 Task: Open a blank google sheet and write heading  Excelerate Sales. Add 10 people name  'David White, Emily Green, Andrew Baker, Madison Evans, Logan King, Grace Hill, Gabriel Young, Elizabeth Flores, Samuel Reed, Avery Nelson'Item code in between  1005-1056. Product range in between  2500-15000. Add Products   Keen Shoe, Lacoste Shoe, Merrell Shoe, Mizuno  Shoe, Onitsuka Tiger Shoe, Salomon Shoe, Sanuk Shoe, Saucony Shoe, Sperry Shoe, Superga Shoe.Choose quantity  1 to 10  In Total Add  the Amounts. Save page  Excelerate Sales   book
Action: Mouse moved to (279, 164)
Screenshot: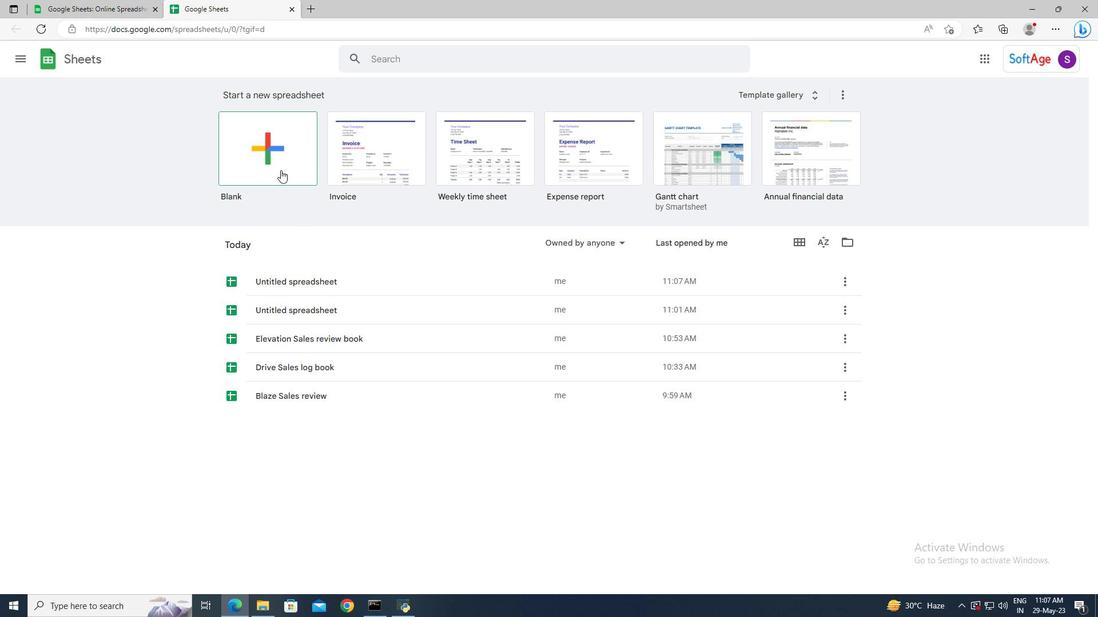 
Action: Mouse pressed left at (279, 164)
Screenshot: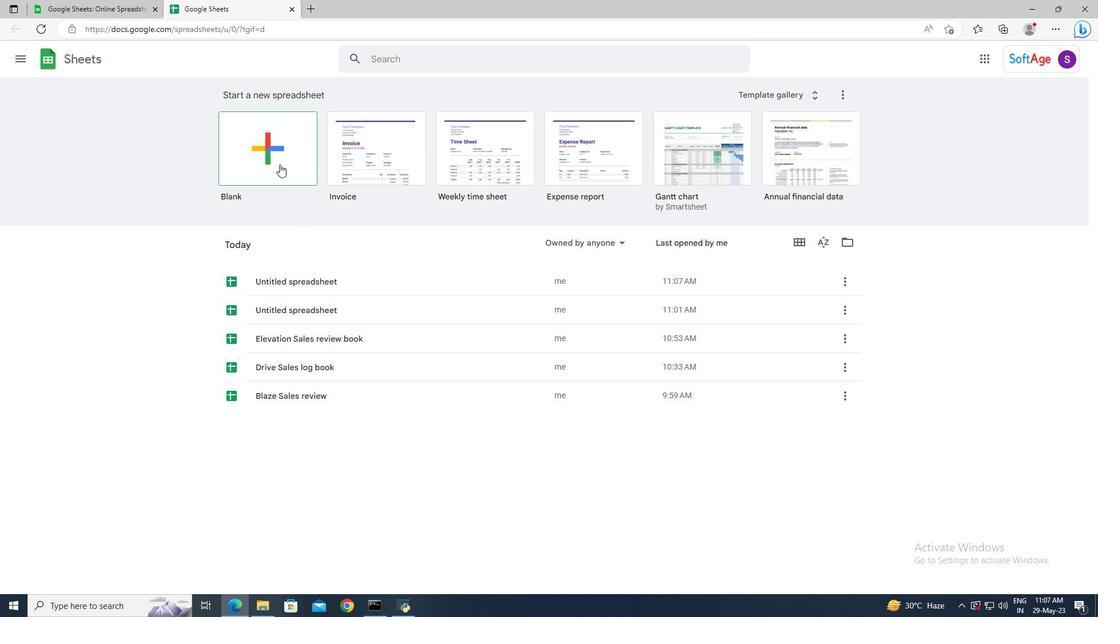
Action: Mouse moved to (63, 143)
Screenshot: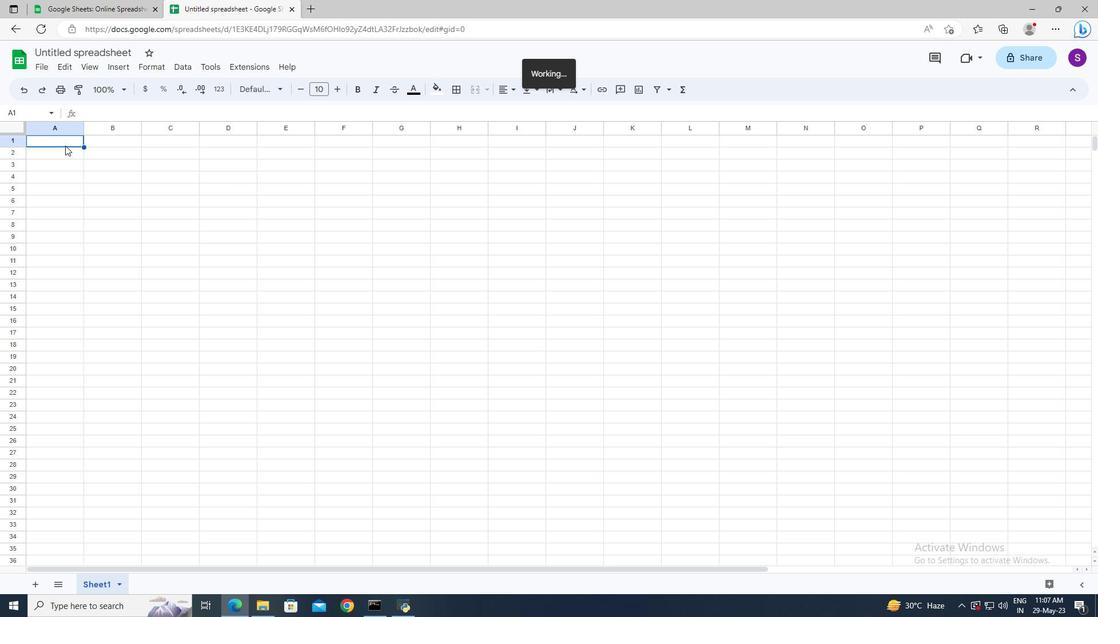 
Action: Mouse pressed left at (63, 143)
Screenshot: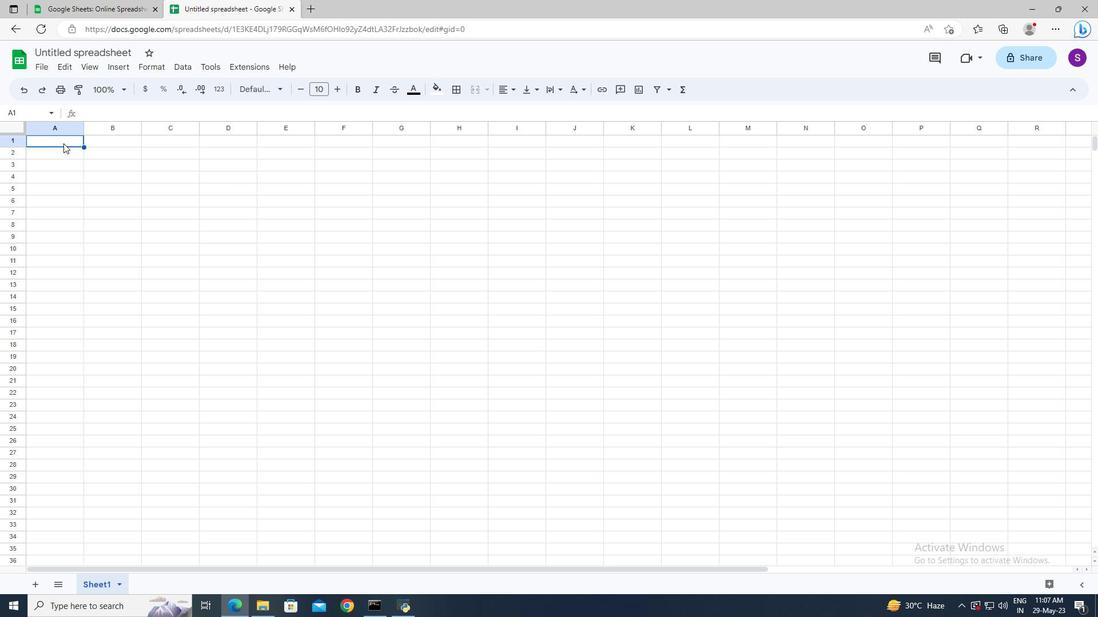 
Action: Key pressed <Key.shift>Excelerate<Key.space><Key.shift_r>Sales<Key.enter><Key.shift>Name<Key.enter><Key.shift>David<Key.space><Key.shift_r>White<Key.enter><Key.shift>Emily<Key.space><Key.shift>Green<Key.enter><Key.shift>Andrew<Key.space><Key.shift>Baker<Key.enter><Key.shift>Madison<Key.space><Key.shift>Evans<Key.enter><Key.shift>Logan<Key.space><Key.shift>King<Key.enter><Key.shift>Grace<Key.space><Key.shift>Hill<Key.enter><Key.shift>Gabriel<Key.space><Key.shift>Young<Key.enter><Key.shift>Elizabeth<Key.space><Key.shift>Flores<Key.enter><Key.shift>Samuel<Key.space><Key.shift>Reed<Key.enter><Key.shift>Avery<Key.space><Key.shift>Nelson<Key.enter>
Screenshot: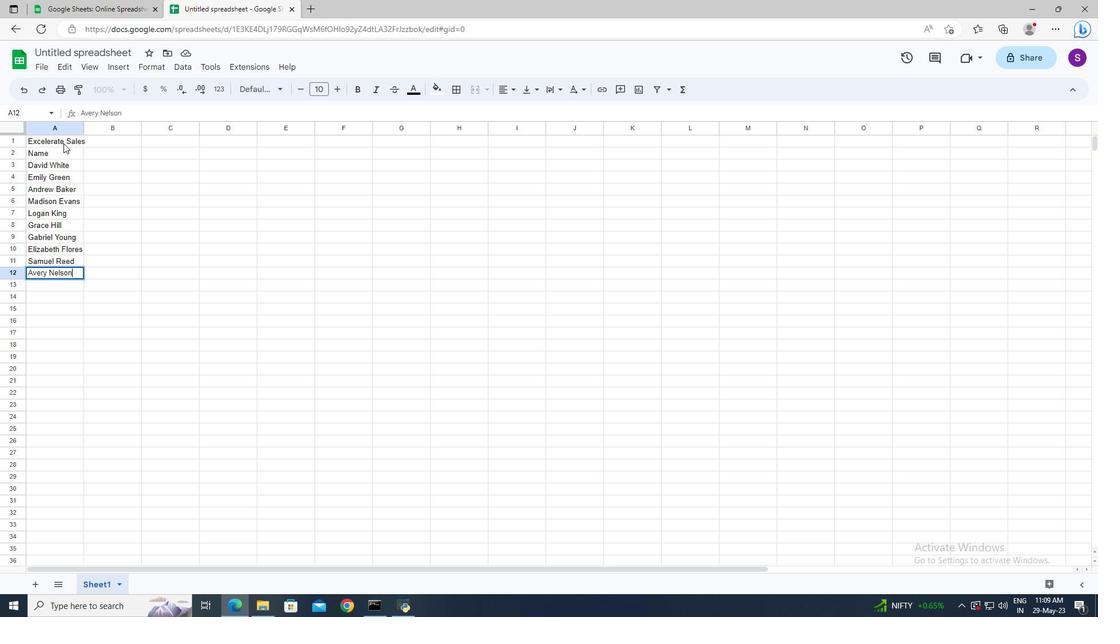 
Action: Mouse moved to (100, 151)
Screenshot: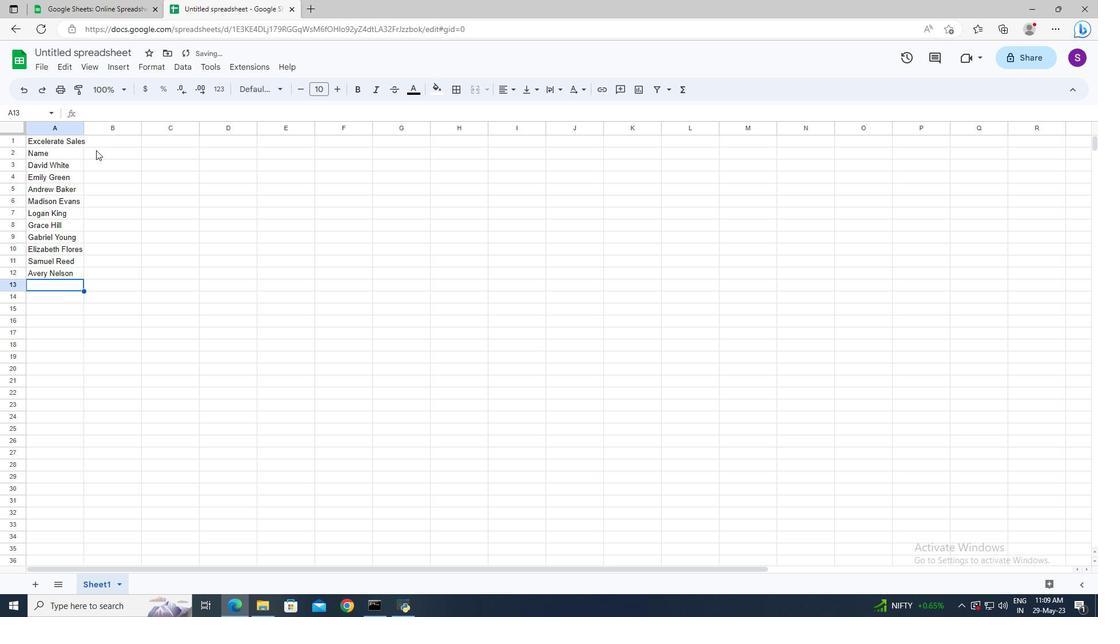 
Action: Mouse pressed left at (100, 151)
Screenshot: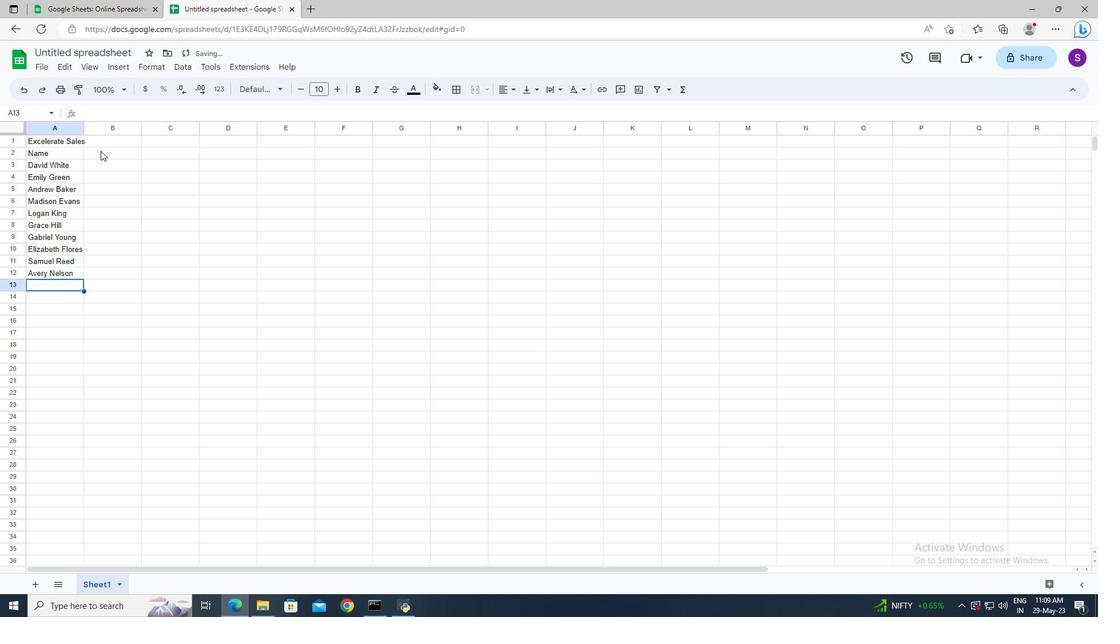 
Action: Mouse moved to (100, 151)
Screenshot: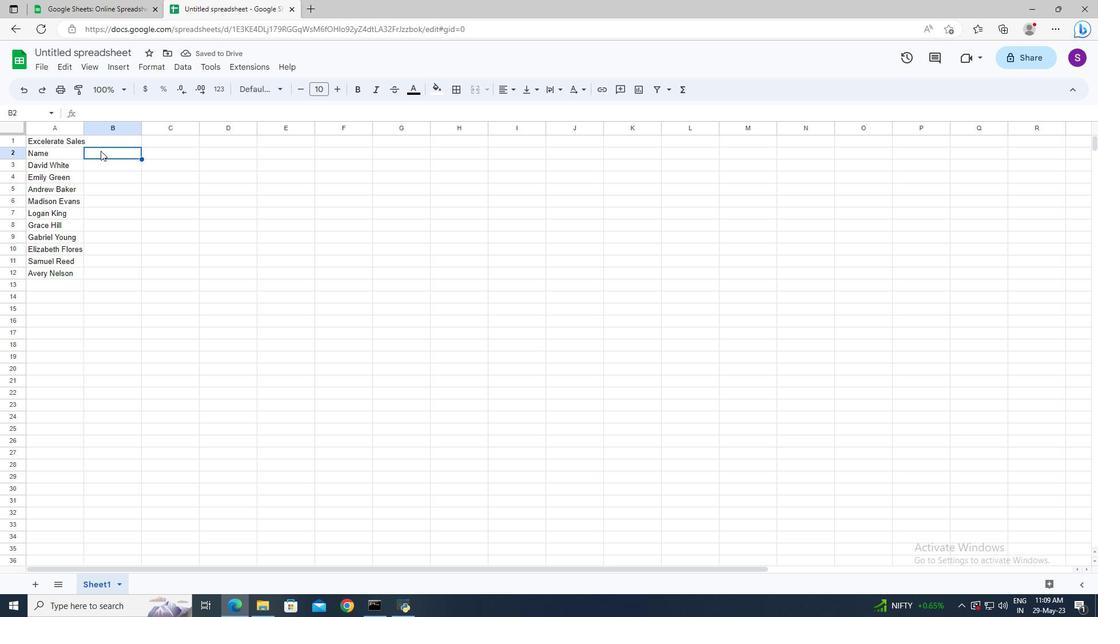 
Action: Key pressed <Key.shift>Item<Key.space>code<Key.enter>1006<Key.enter>1007<Key.enter>1008<Key.enter>1009<Key.enter>1010<Key.enter>1011<Key.enter>1012<Key.enter>1013<Key.enter>1014<Key.enter>1015<Key.enter>
Screenshot: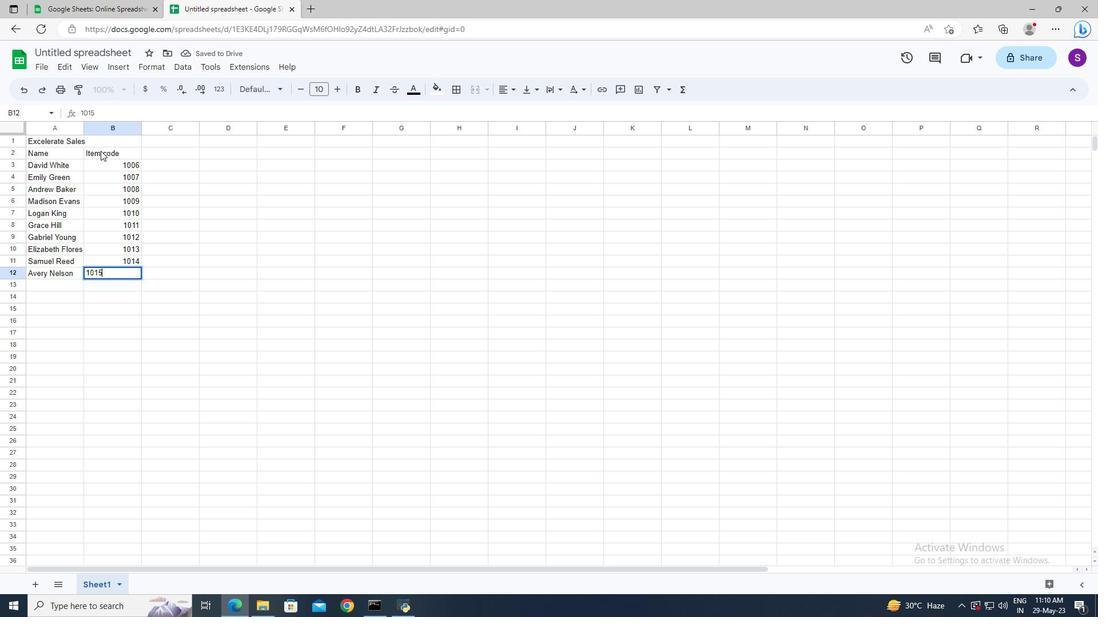 
Action: Mouse moved to (159, 149)
Screenshot: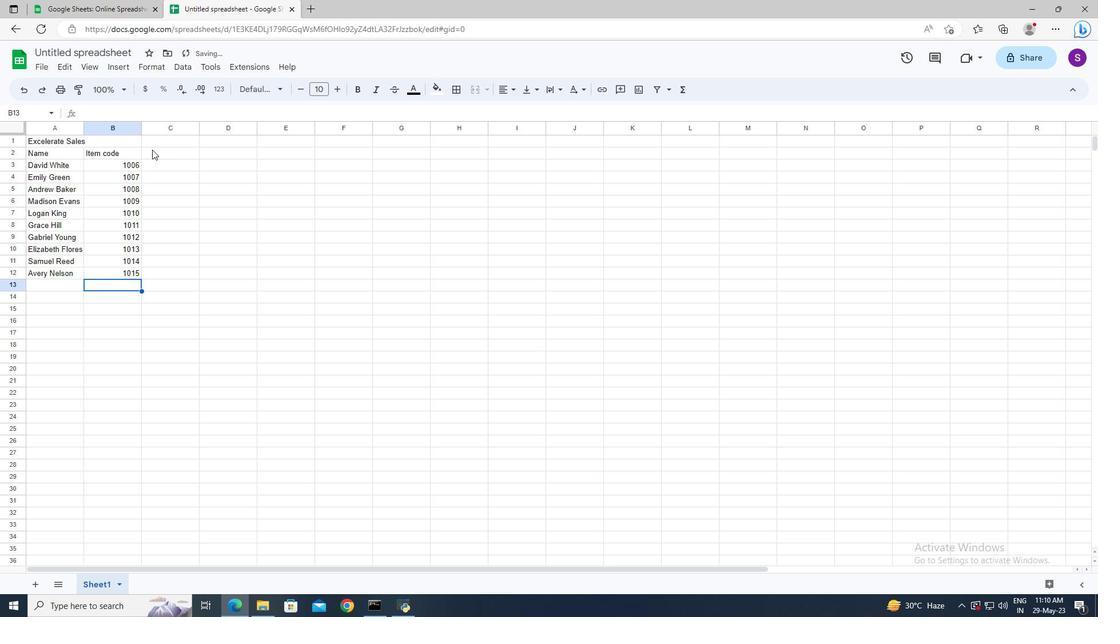 
Action: Mouse pressed left at (159, 149)
Screenshot: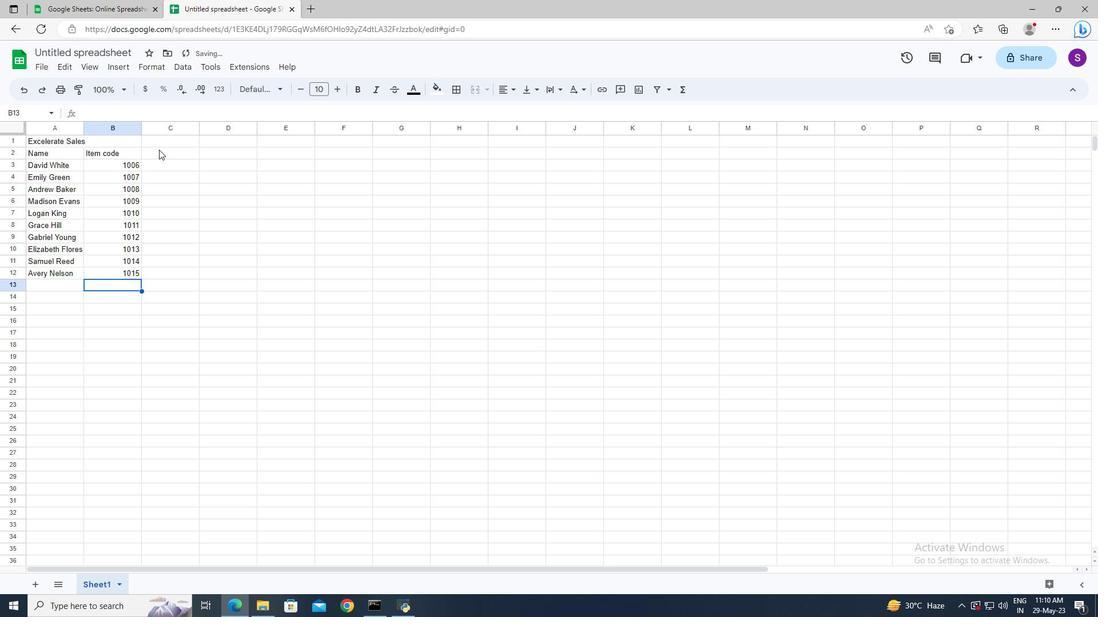 
Action: Key pressed <Key.shift>P<Key.backspace><Key.shift>Product<Key.space>range<Key.enter>2600<Key.enter>150<Key.backspace><Key.backspace>0000<Key.enter>12500<Key.enter>3000<Key.enter>4800<Key.enter>5000<Key.enter>11050<Key.enter>8070<Key.enter>8<Key.backspace>9000<Key.enter>10500<Key.enter>
Screenshot: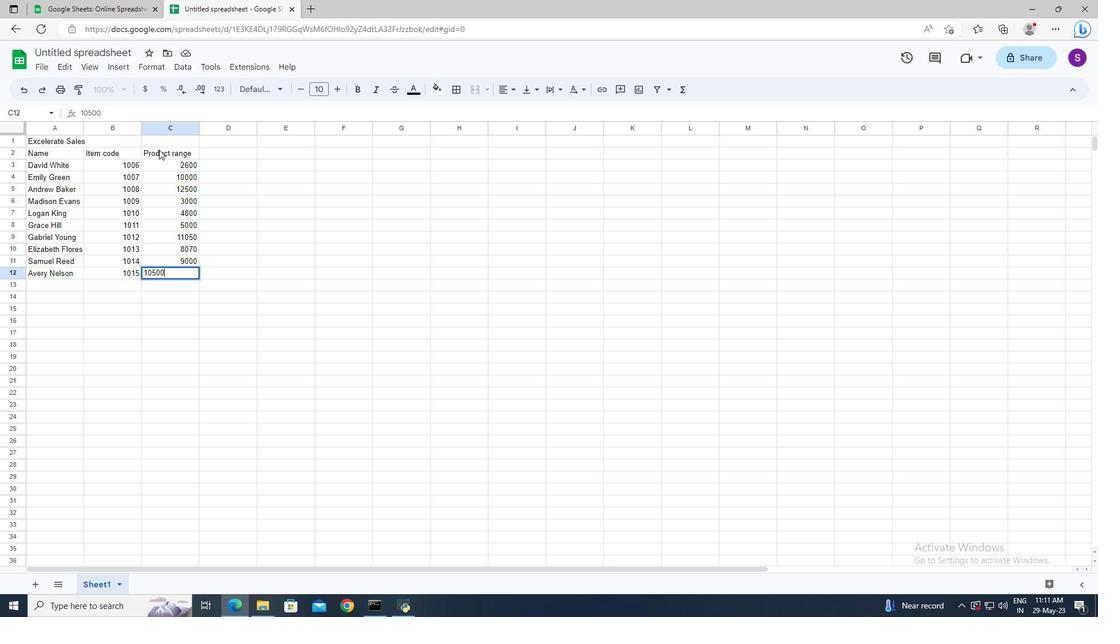 
Action: Mouse moved to (215, 153)
Screenshot: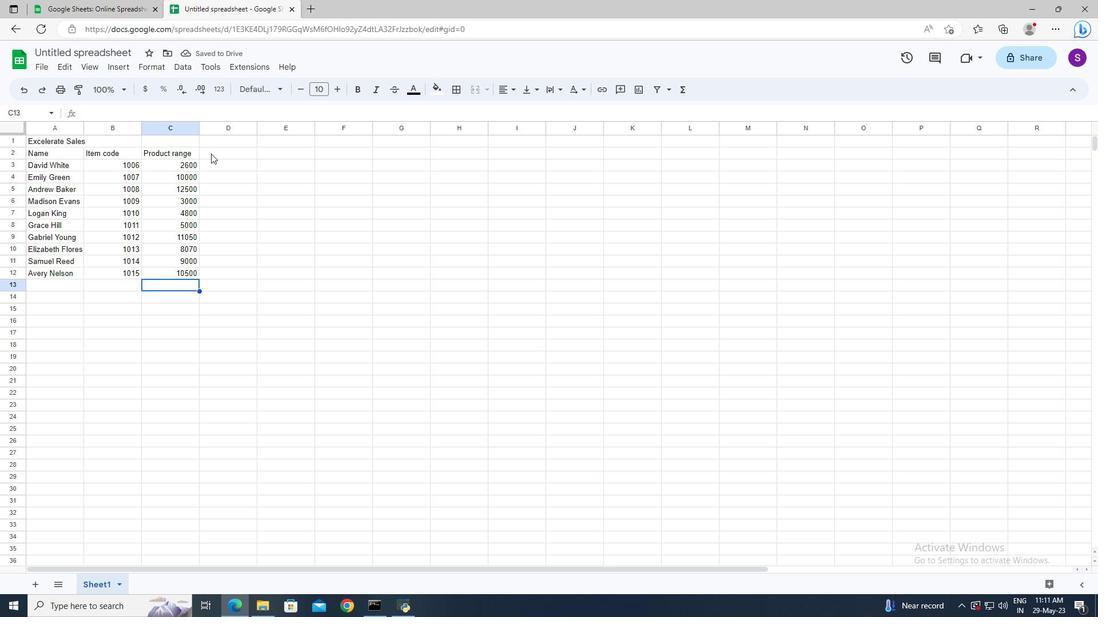 
Action: Mouse pressed left at (215, 153)
Screenshot: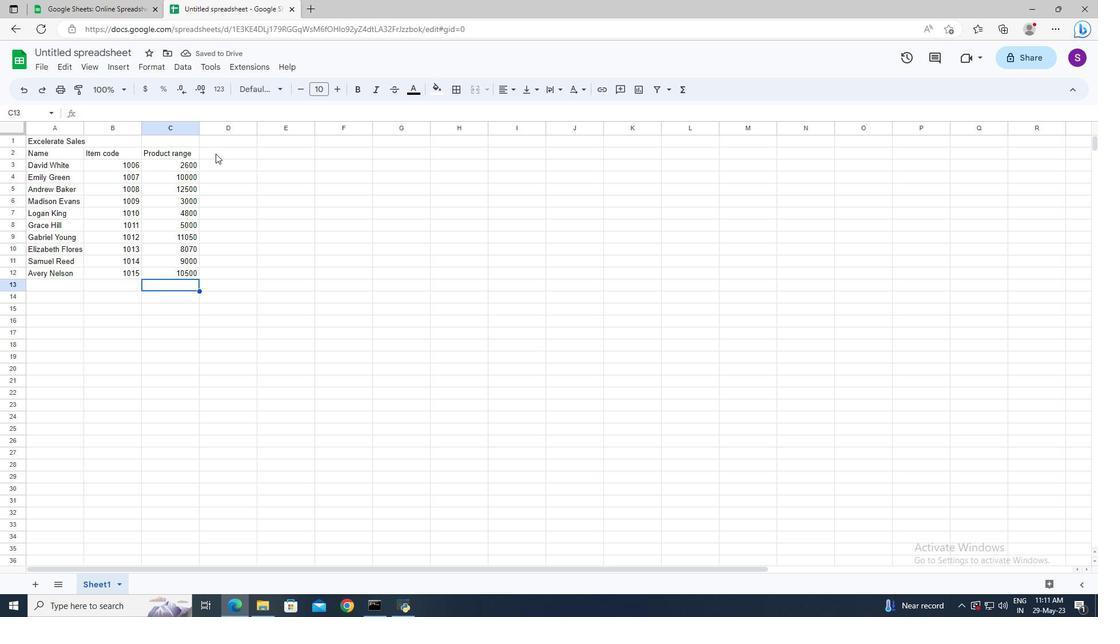 
Action: Mouse moved to (215, 153)
Screenshot: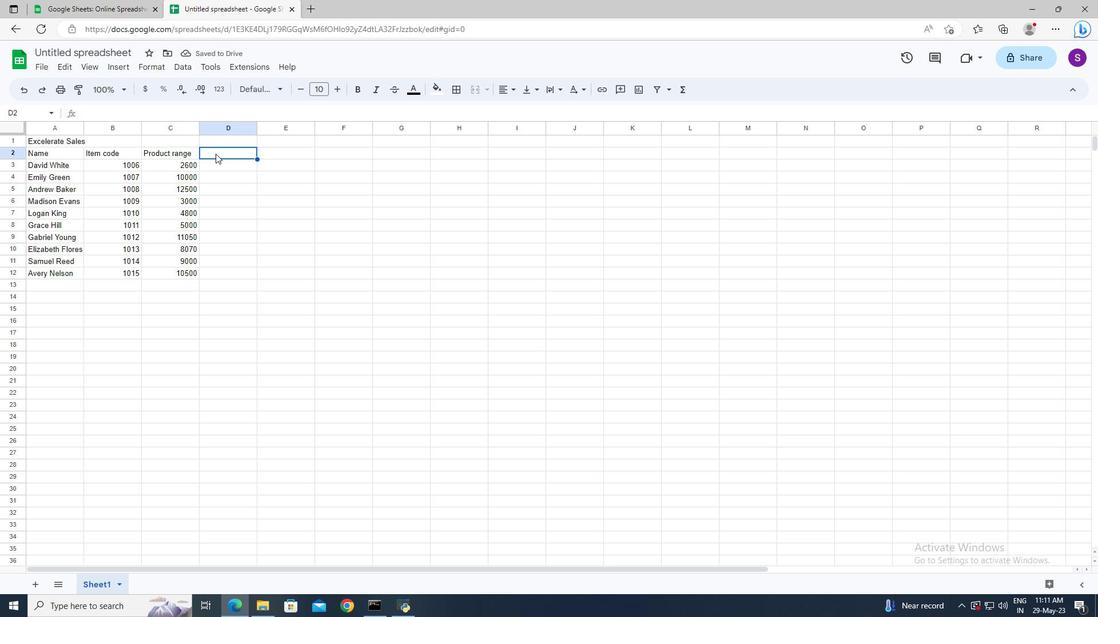 
Action: Key pressed <Key.shift>Products<Key.enter><Key.shift>Keen<Key.space><Key.shift>Shoe<Key.enter><Key.shift>Lacoste<Key.space><Key.shift_r>Shoe<Key.enter><Key.shift>Merrell<Key.space><Key.shift>Shoe<Key.enter><Key.shift>Mizuno<Key.space><Key.shift_r>Shoe<Key.enter><Key.shift>Onitsuka<Key.space>Tiger<Key.space><Key.shift>Shoe<Key.enter><Key.shift>Solomon<Key.space><Key.shift>Shoe<Key.enter><Key.shift>Sanuk<Key.space><Key.shift_r>Shoe<Key.space><Key.shift><Key.backspace><Key.enter><Key.shift>Saucony<Key.space><Key.shift_r>Shoe<Key.enter><Key.shift>Sperry<Key.space><Key.shift_r>Shoe<Key.enter><Key.shift>Superga<Key.space><Key.shift>Shoe
Screenshot: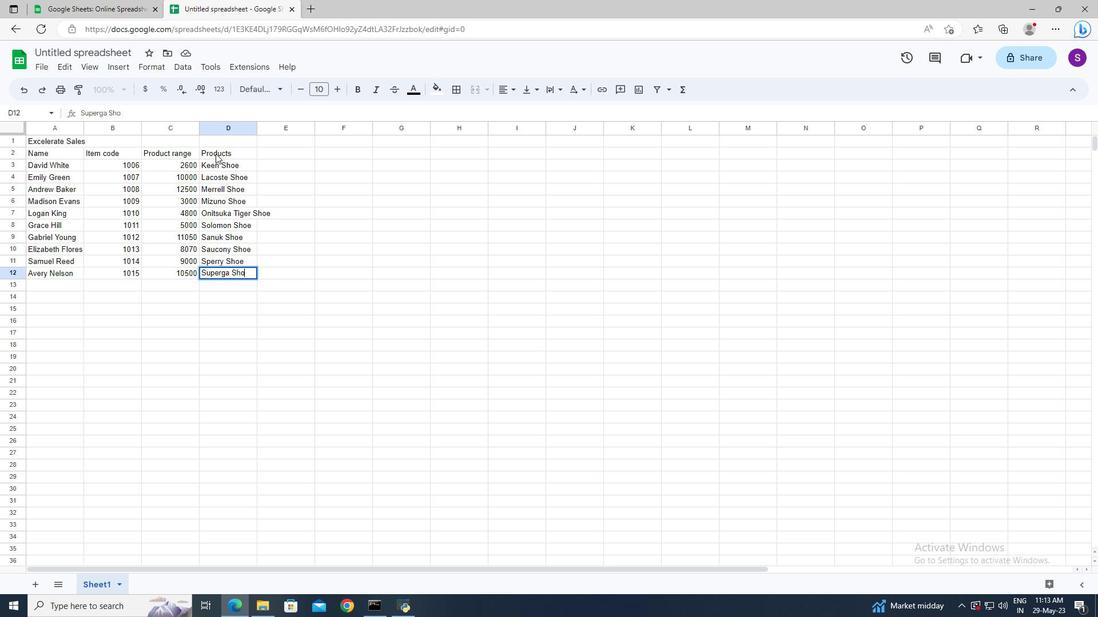 
Action: Mouse moved to (256, 129)
Screenshot: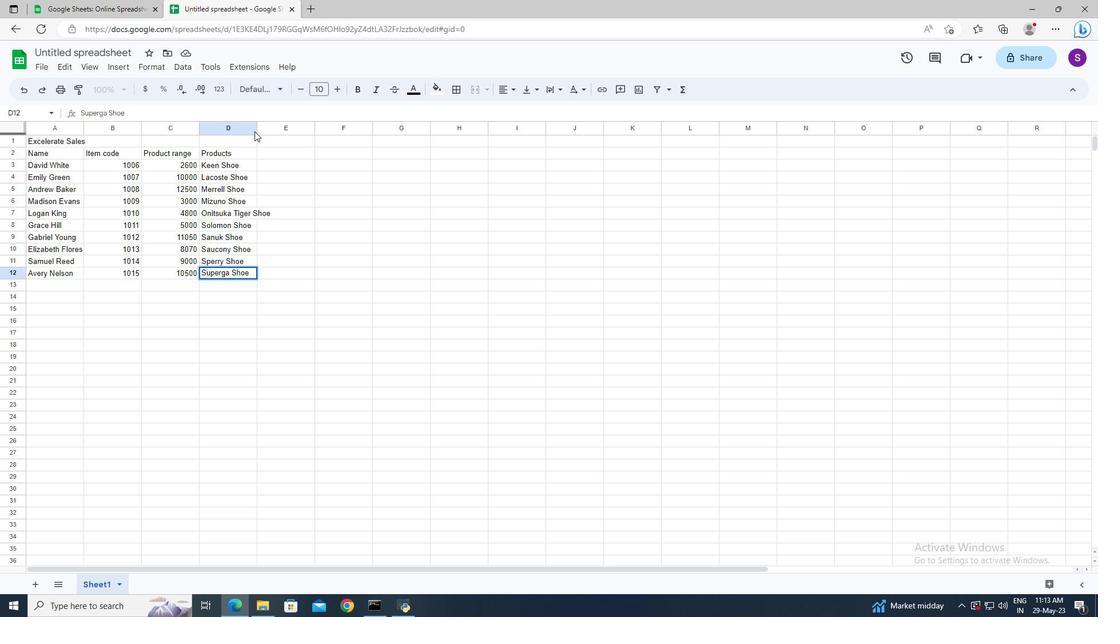 
Action: Mouse pressed left at (256, 129)
Screenshot: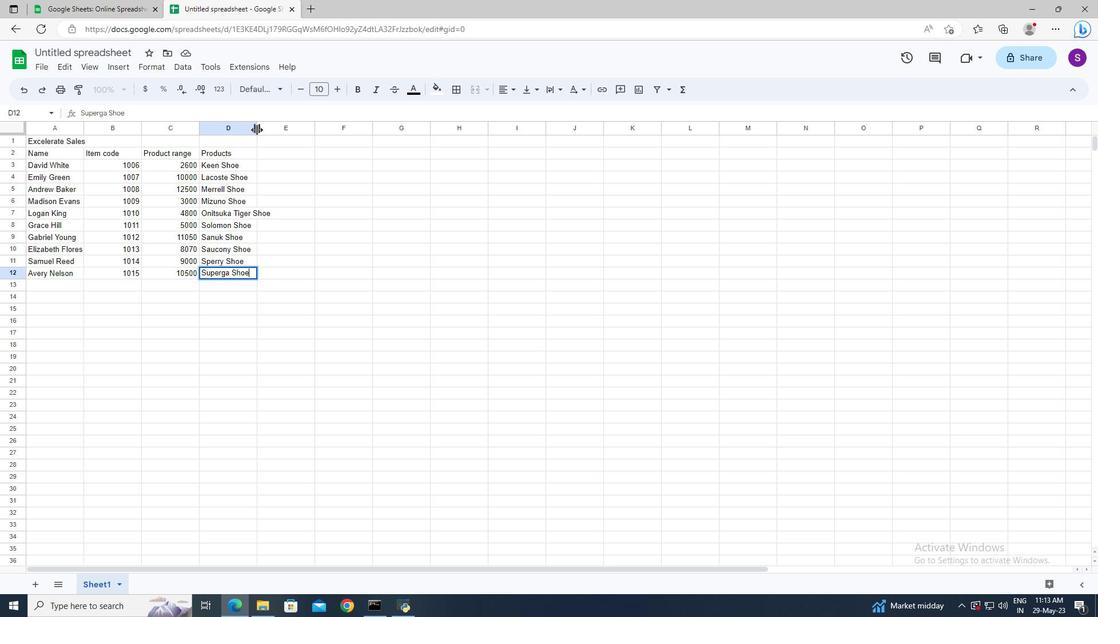 
Action: Mouse moved to (257, 129)
Screenshot: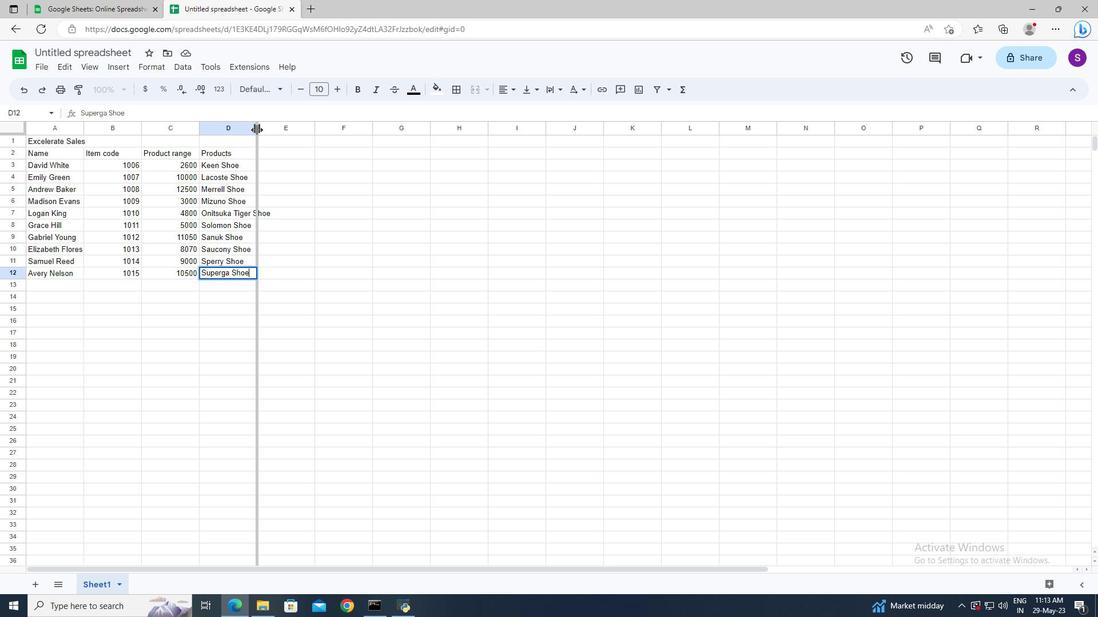 
Action: Mouse pressed left at (257, 129)
Screenshot: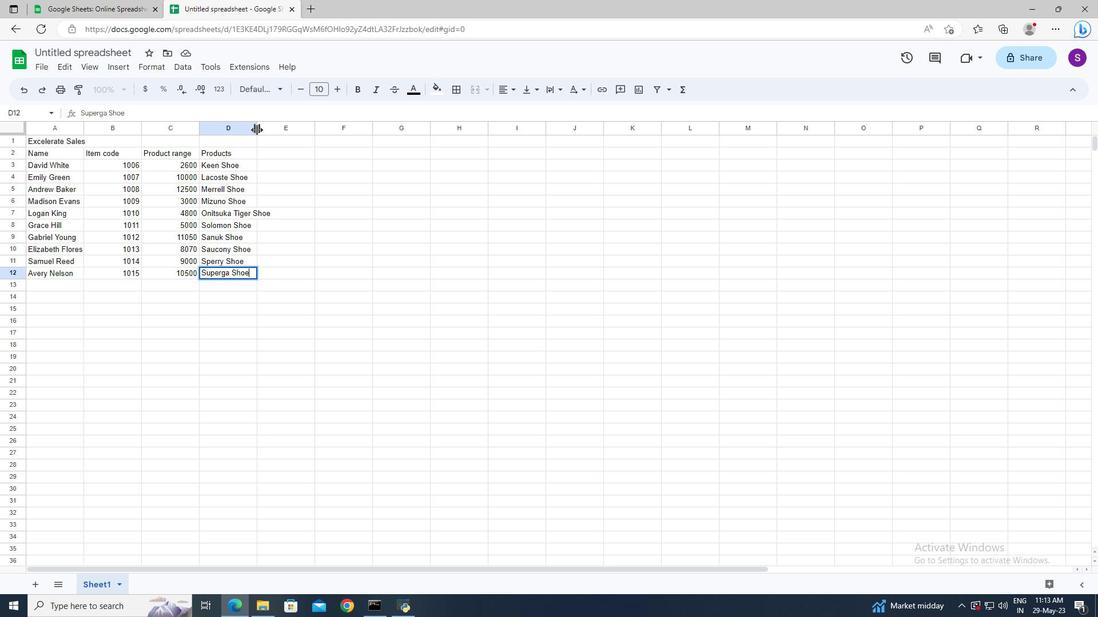 
Action: Mouse moved to (285, 152)
Screenshot: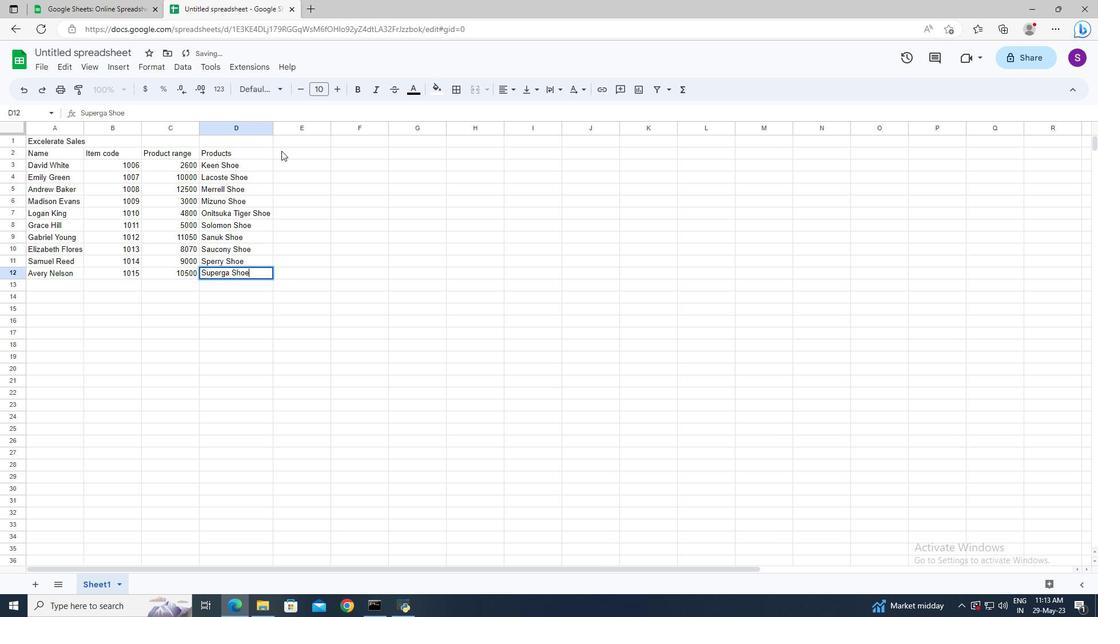 
Action: Mouse pressed left at (285, 152)
Screenshot: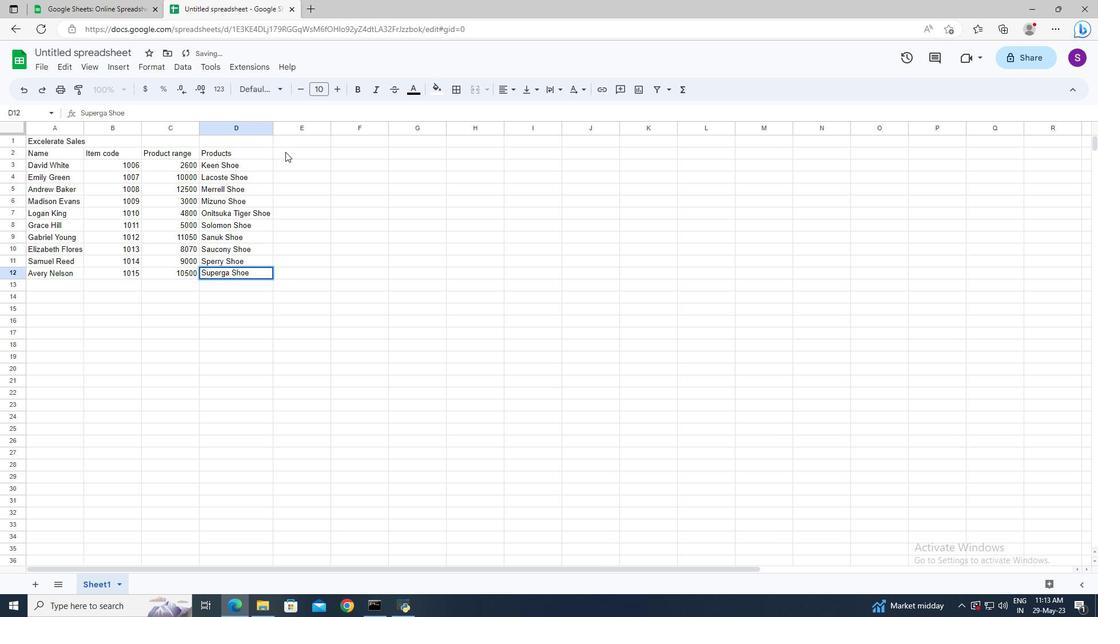 
Action: Key pressed <Key.shift>Quantity<Key.enter>1<Key.enter>3<Key.enter>1<Key.enter>2<Key.enter>5<Key.enter>7<Key.enter>5<Key.enter>6<Key.enter>4<Key.enter>9<Key.enter>
Screenshot: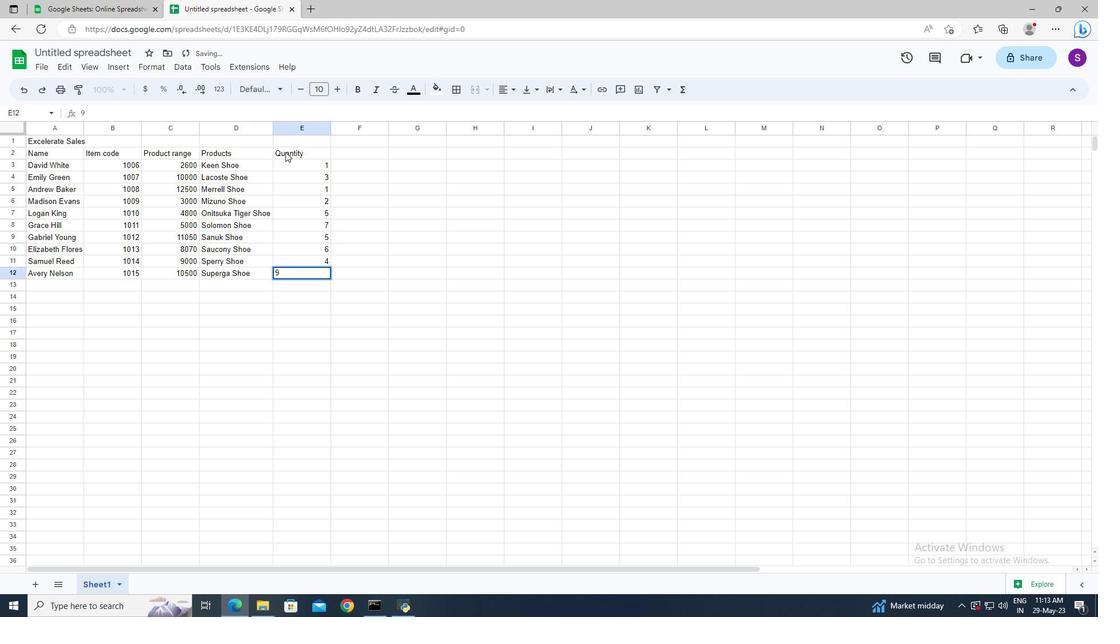 
Action: Mouse moved to (357, 153)
Screenshot: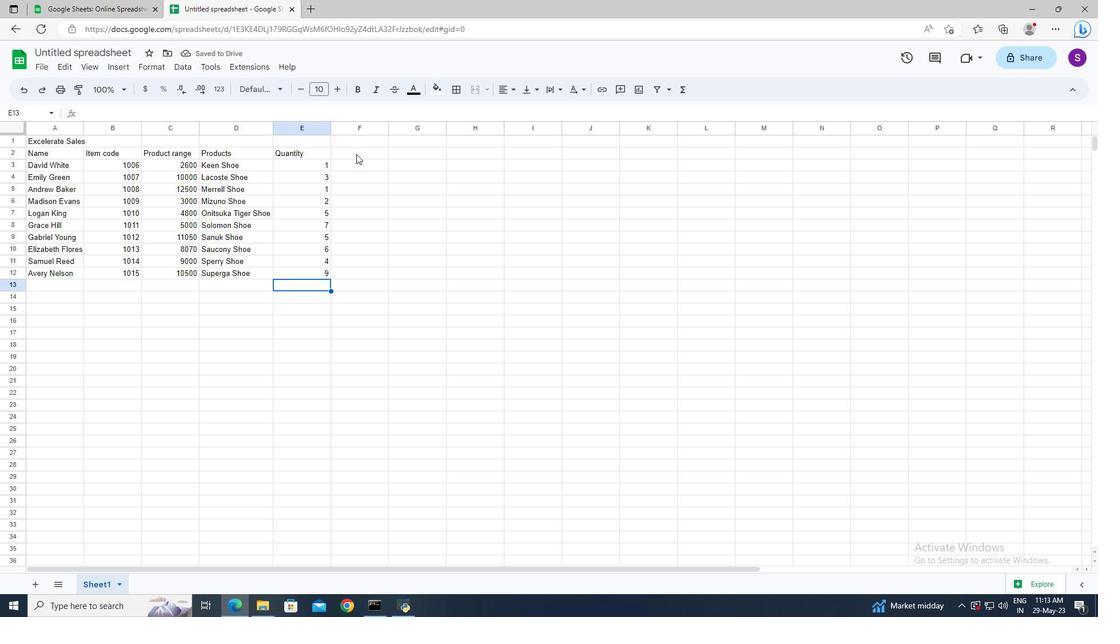 
Action: Mouse pressed left at (357, 153)
Screenshot: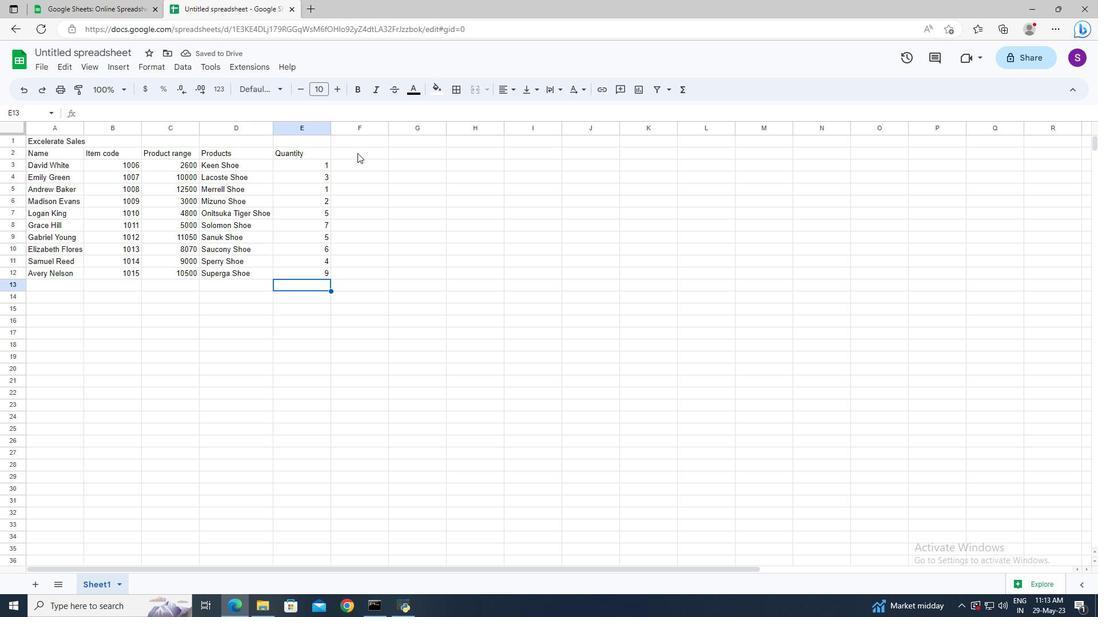 
Action: Mouse moved to (357, 152)
Screenshot: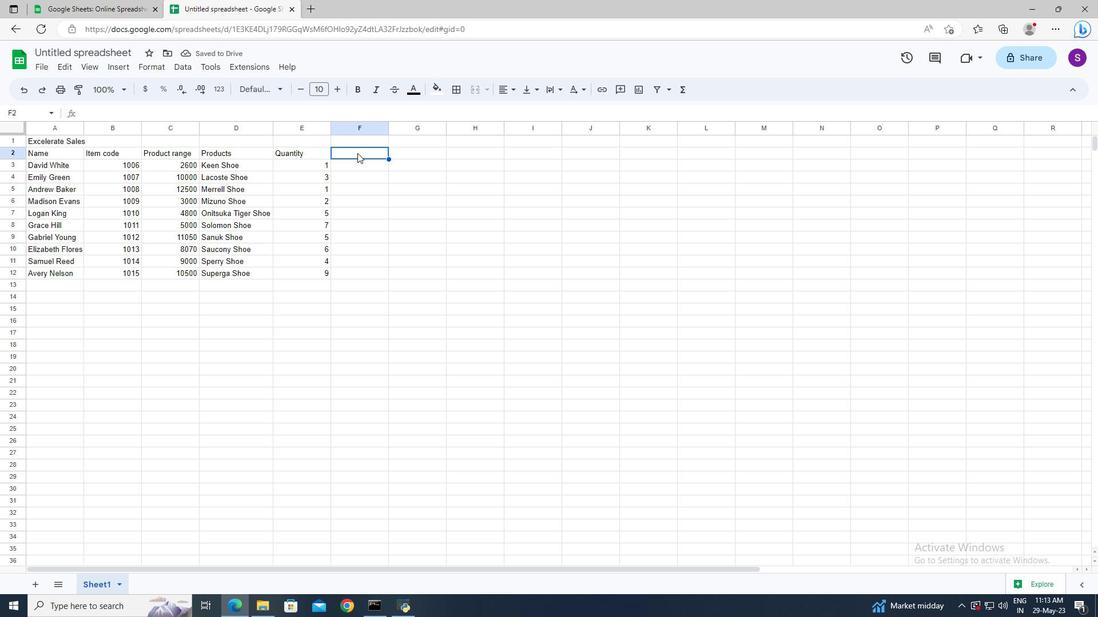 
Action: Key pressed <Key.shift>Amount<Key.enter>=c3<Key.shift>*e3<Key.enter>
Screenshot: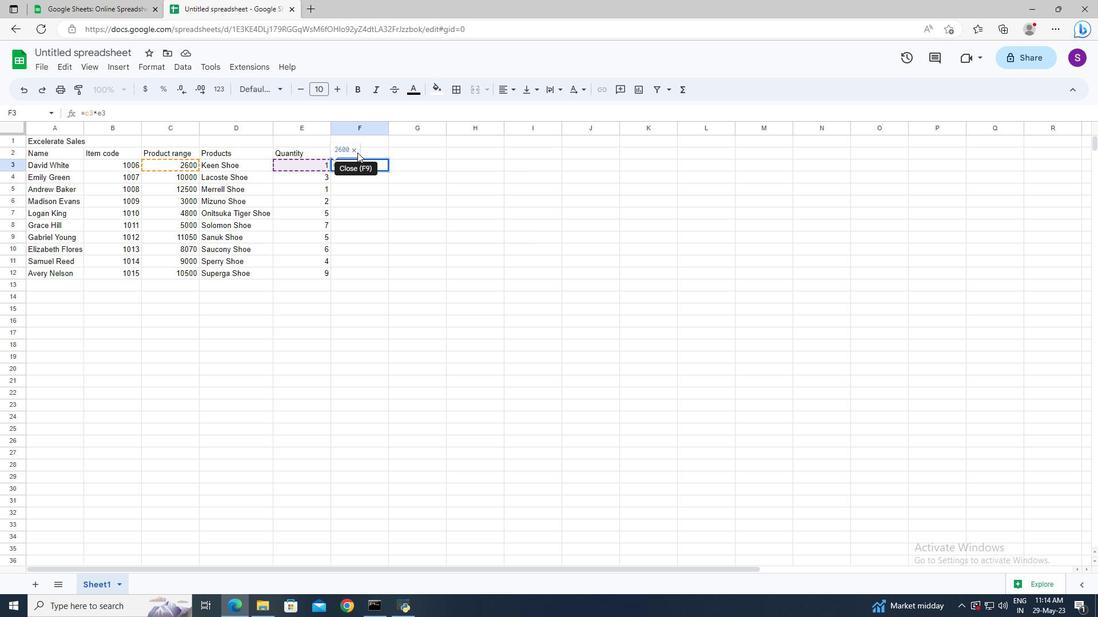 
Action: Mouse moved to (403, 255)
Screenshot: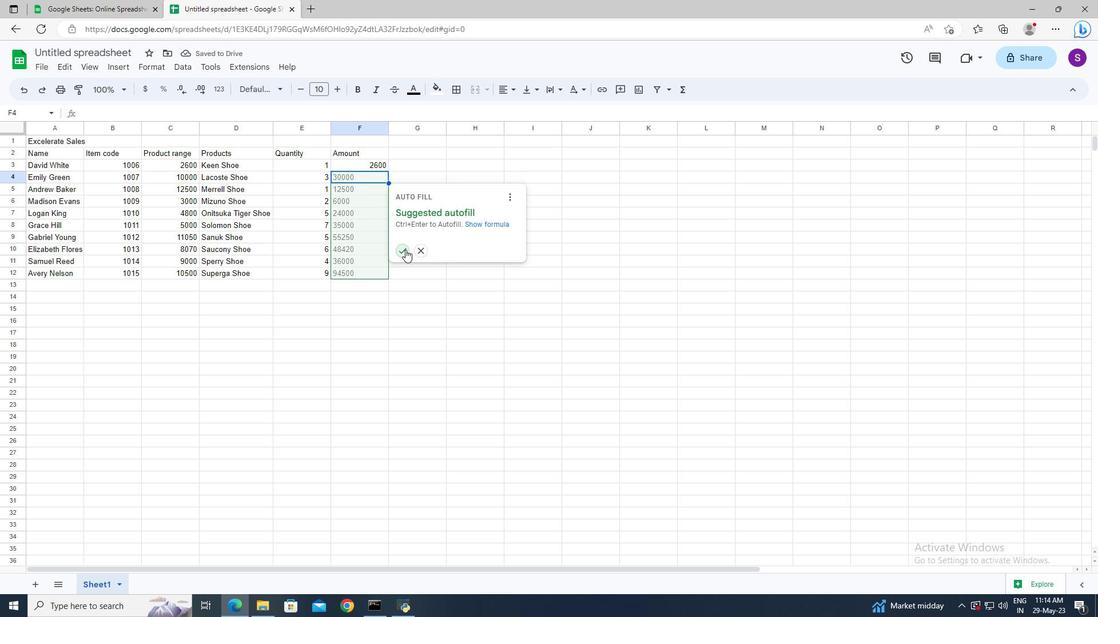 
Action: Mouse pressed left at (403, 255)
Screenshot: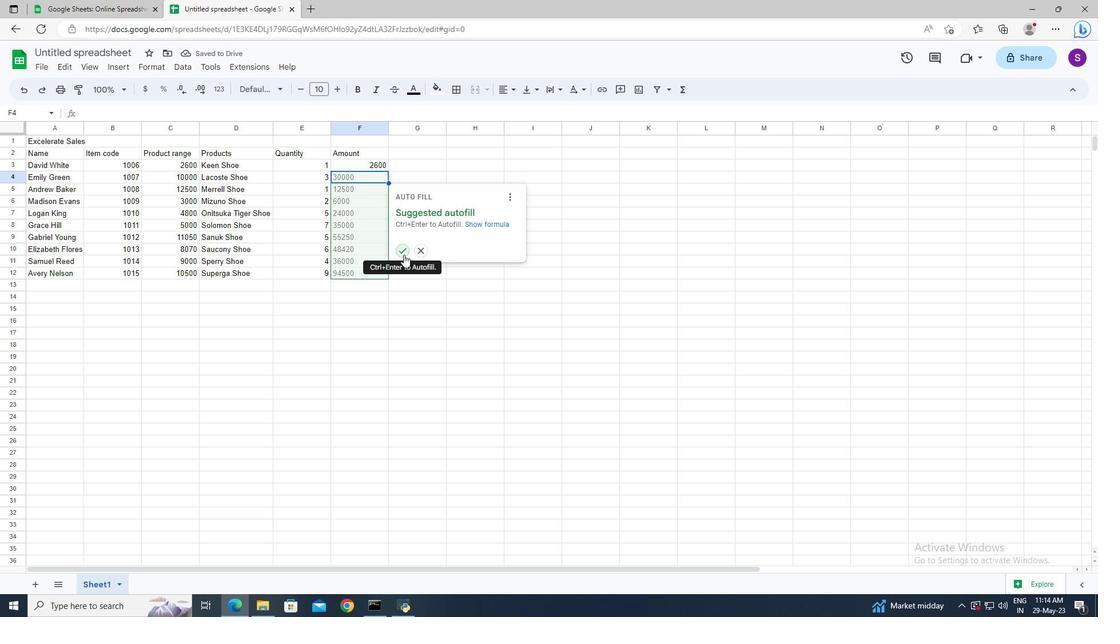
Action: Mouse moved to (119, 54)
Screenshot: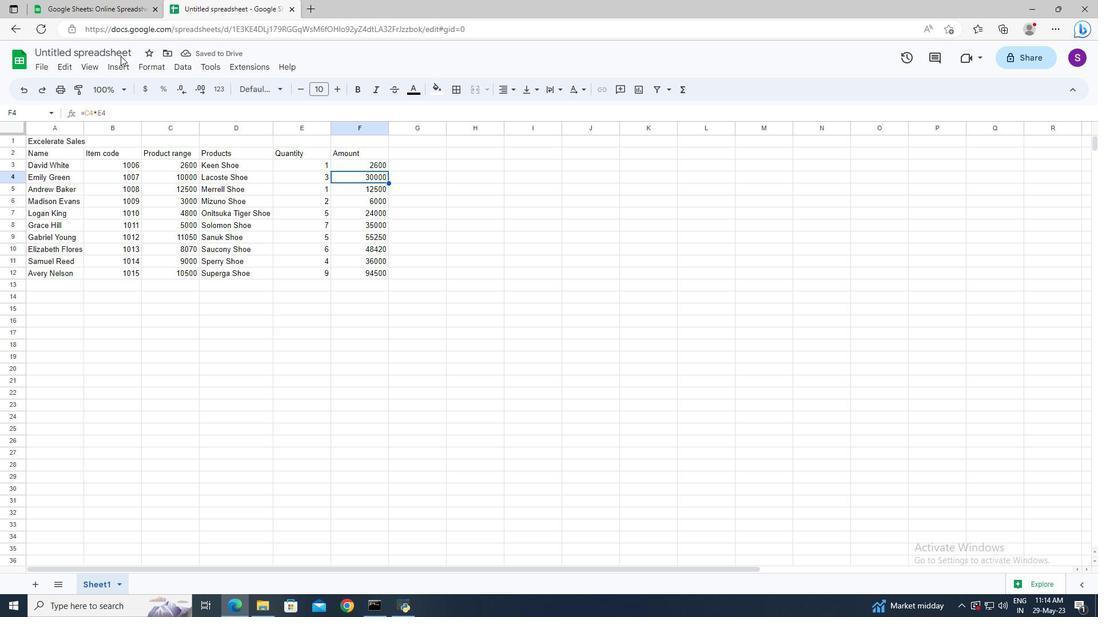
Action: Mouse pressed left at (119, 54)
Screenshot: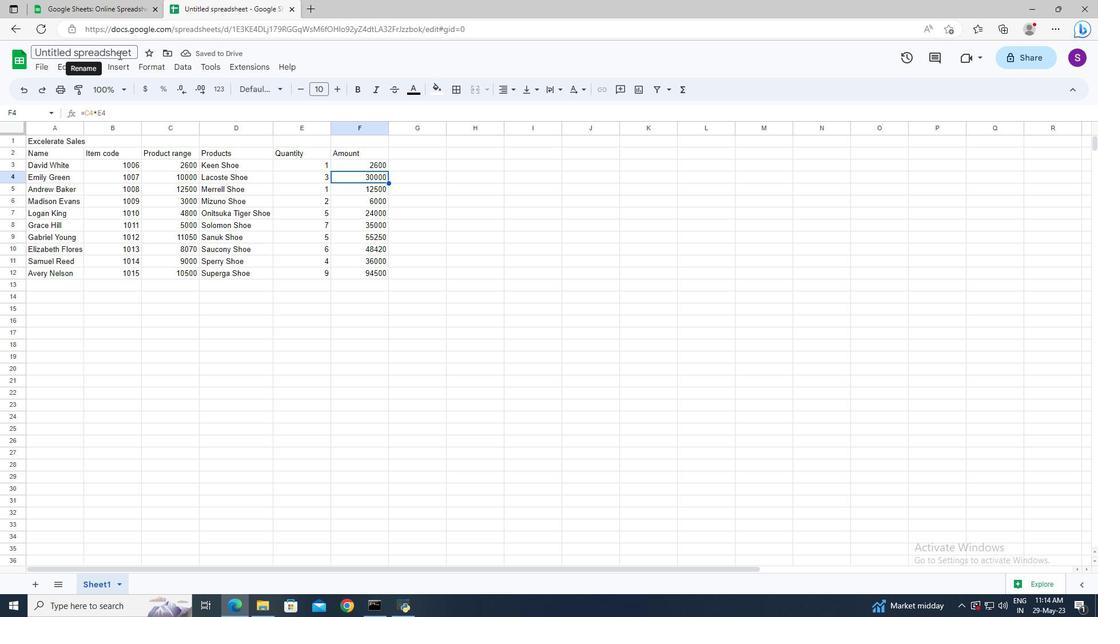 
Action: Key pressed <Key.shift>Excelerate<Key.space><Key.shift_r>Sales<Key.space>book<Key.enter>
Screenshot: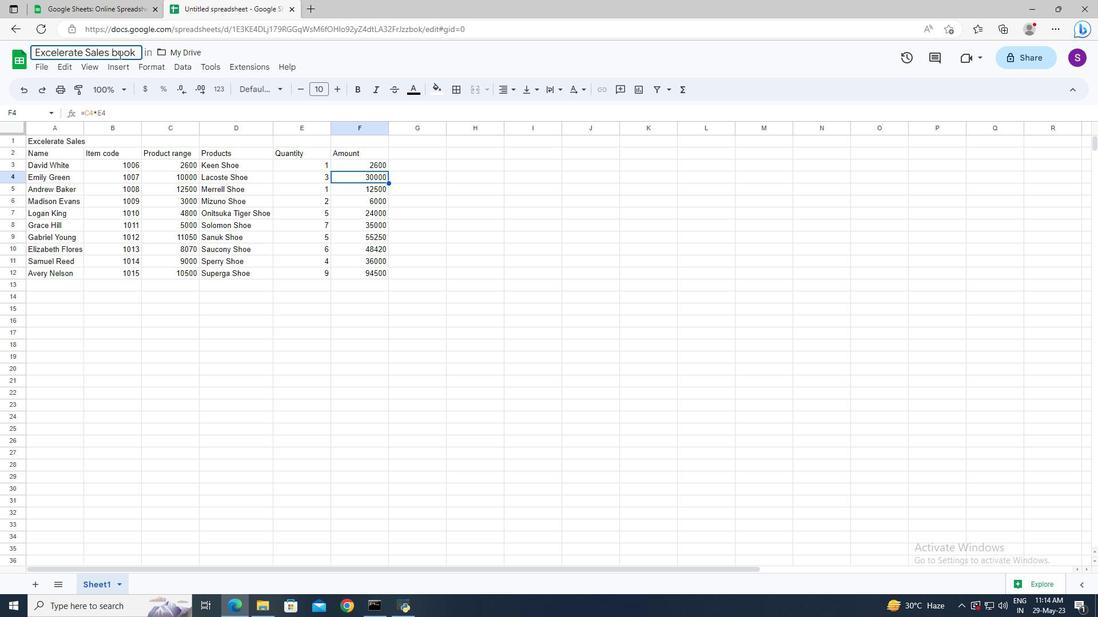 
